 Task: Set the frame buffer depth in the shared memory framebuffer to 24 bits.
Action: Mouse moved to (125, 16)
Screenshot: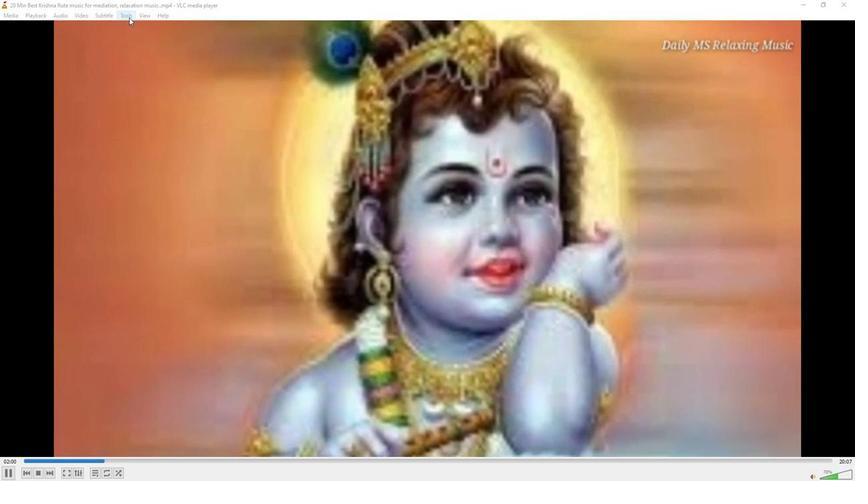 
Action: Mouse pressed left at (125, 16)
Screenshot: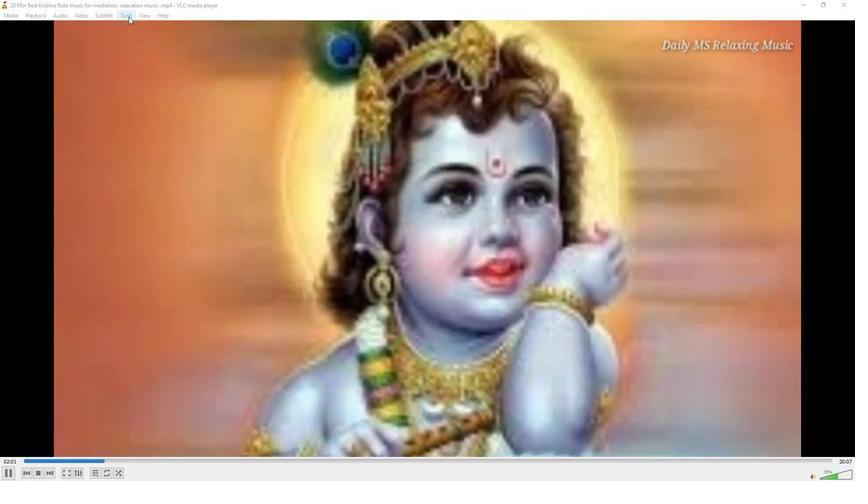 
Action: Mouse moved to (136, 118)
Screenshot: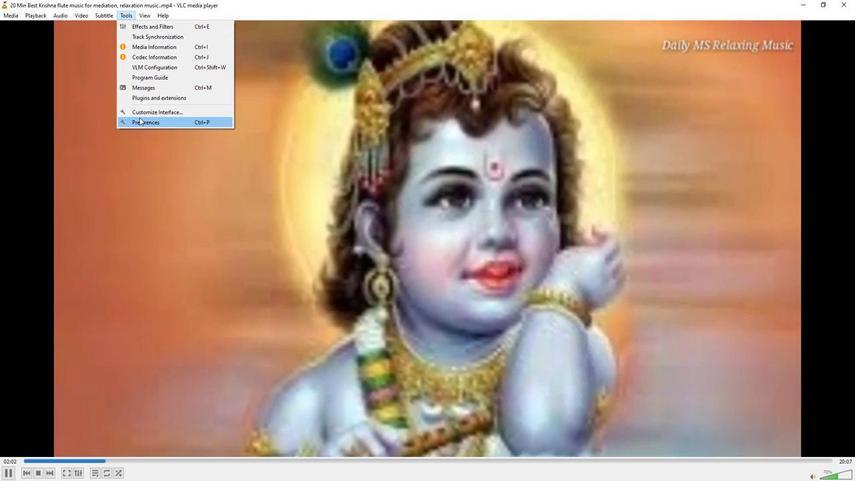 
Action: Mouse pressed left at (136, 118)
Screenshot: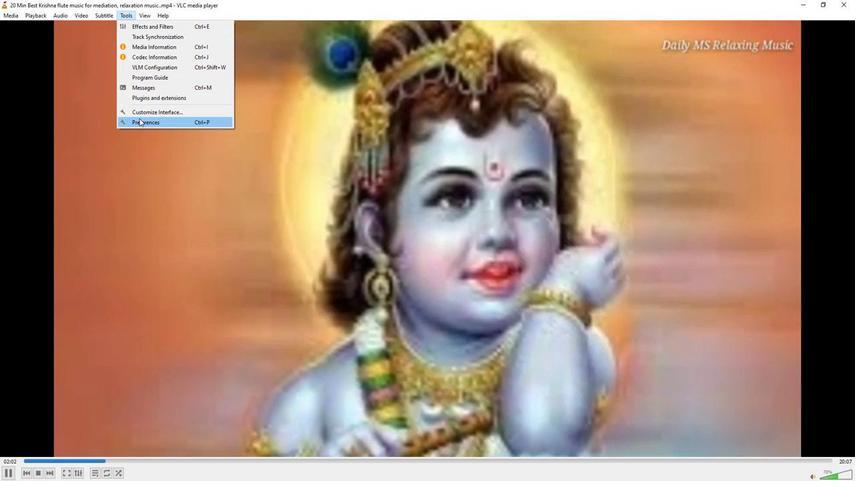 
Action: Mouse moved to (285, 393)
Screenshot: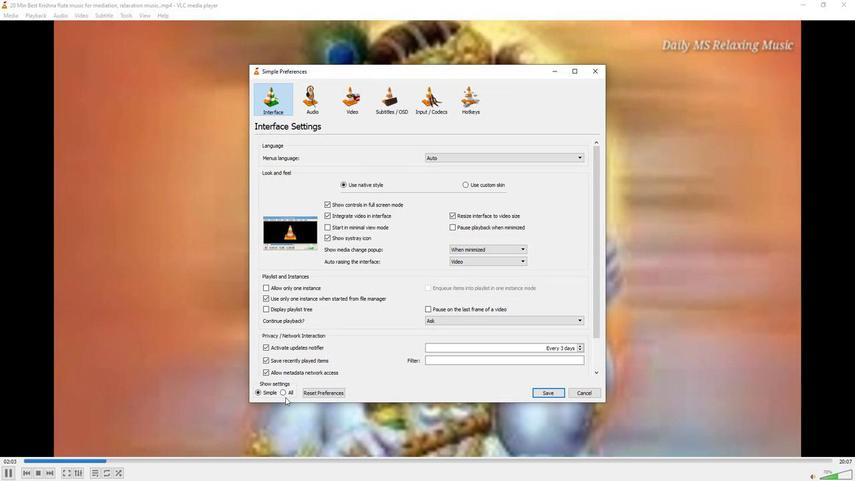 
Action: Mouse pressed left at (285, 393)
Screenshot: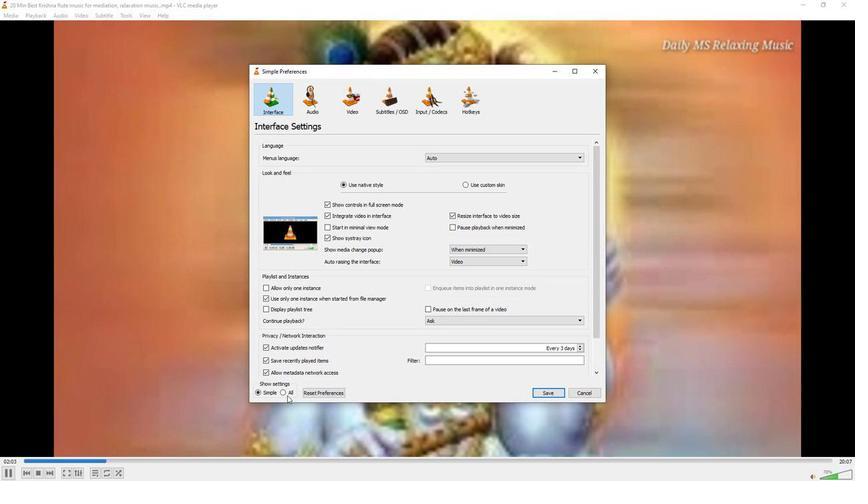 
Action: Mouse moved to (270, 242)
Screenshot: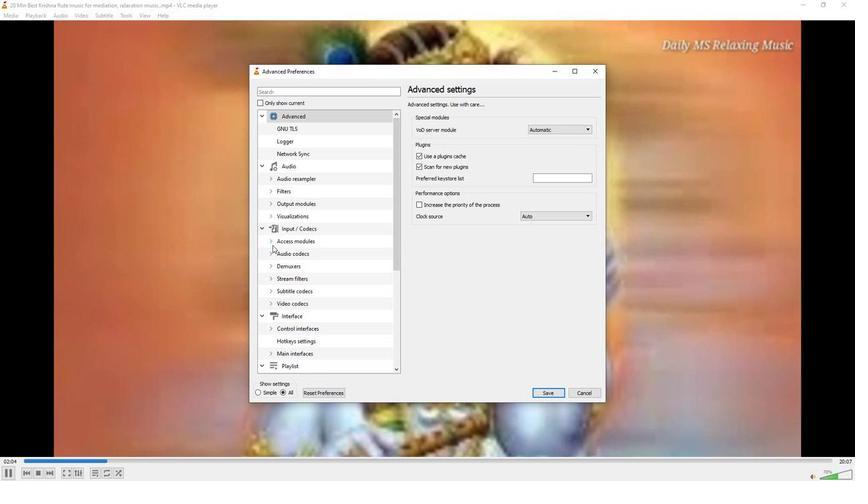 
Action: Mouse pressed left at (270, 242)
Screenshot: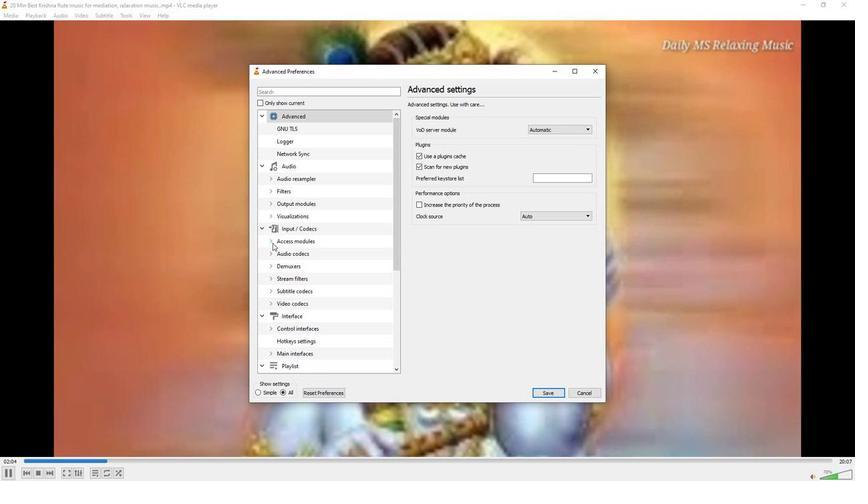 
Action: Mouse moved to (291, 360)
Screenshot: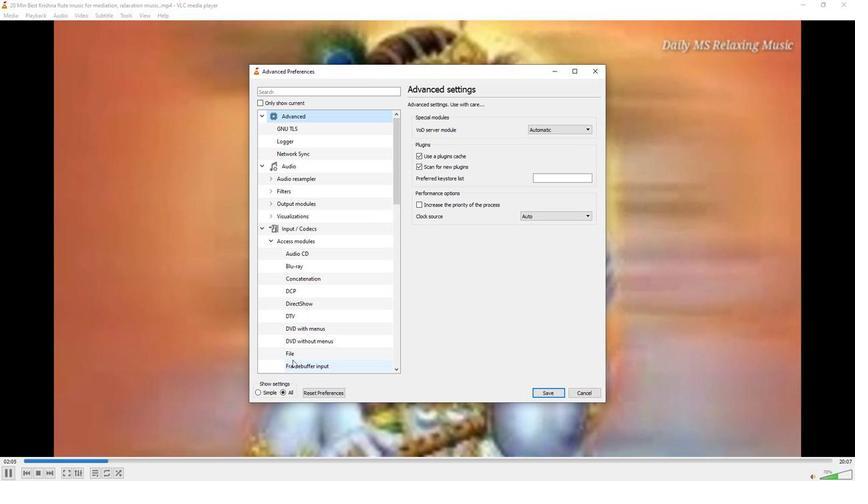 
Action: Mouse pressed left at (291, 360)
Screenshot: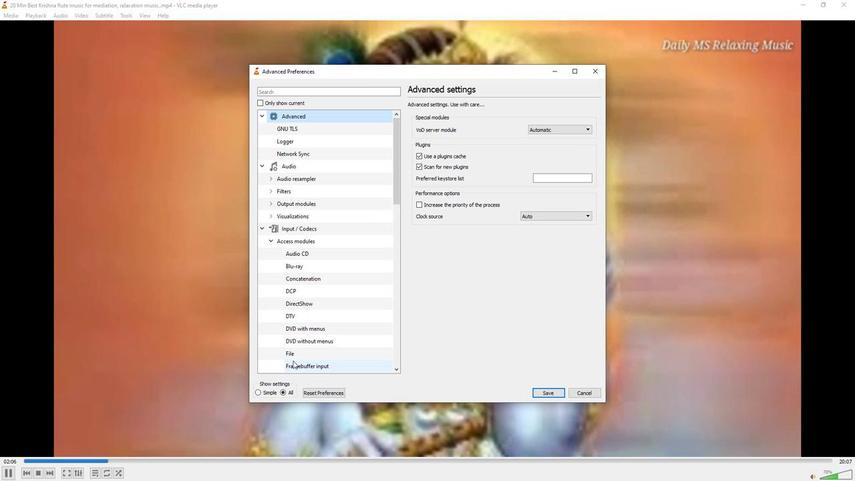 
Action: Mouse moved to (564, 132)
Screenshot: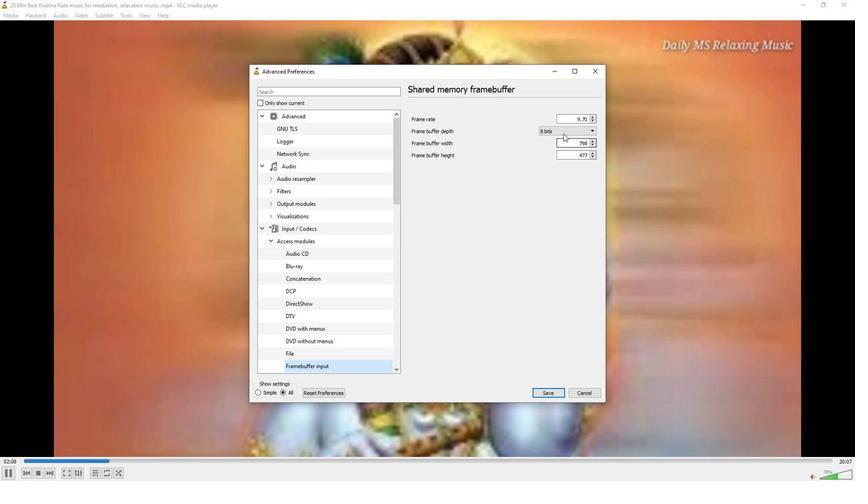 
Action: Mouse pressed left at (564, 132)
Screenshot: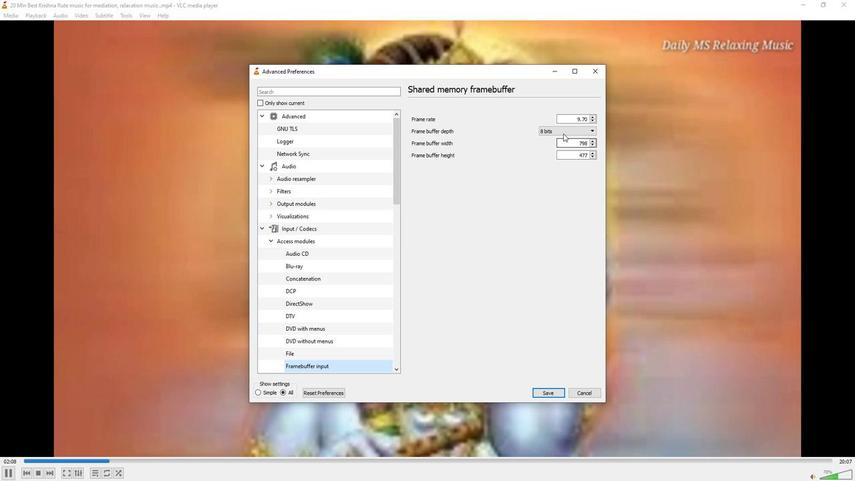 
Action: Mouse moved to (558, 161)
Screenshot: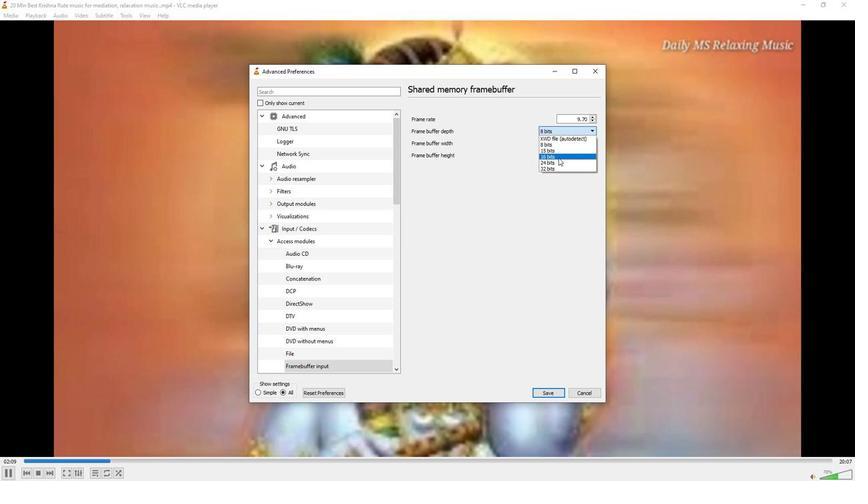 
Action: Mouse pressed left at (558, 161)
Screenshot: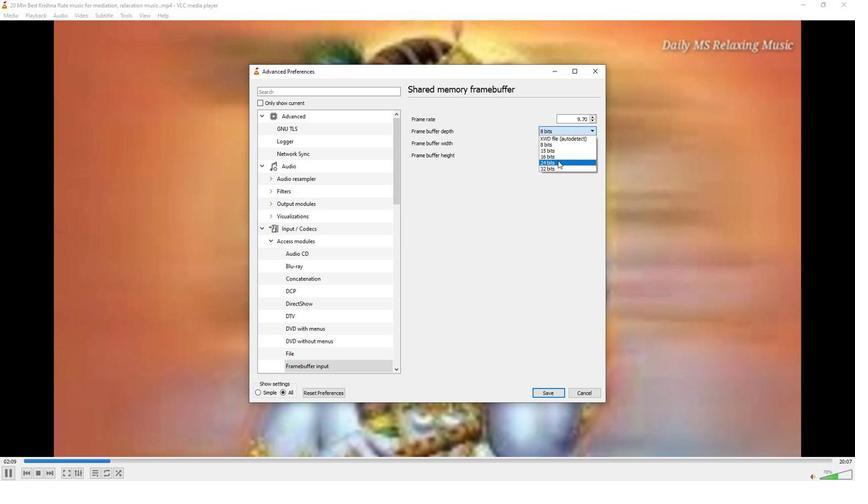 
Action: Mouse moved to (426, 222)
Screenshot: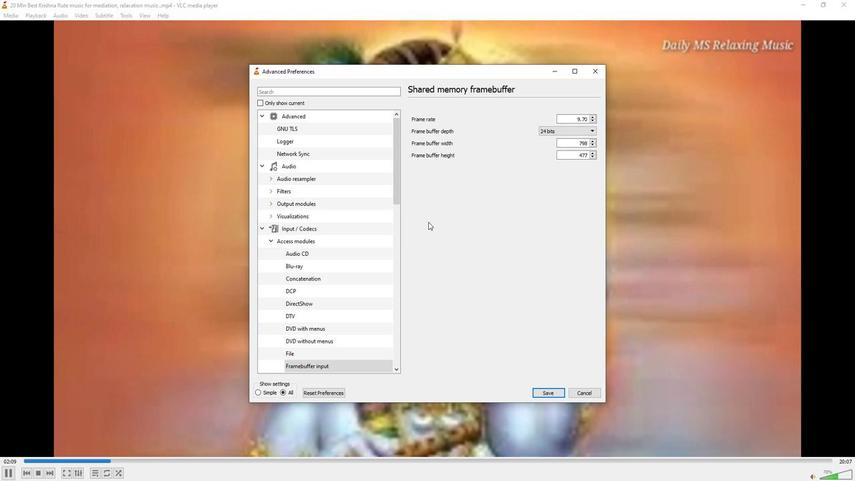 
